 Task: Create a rule from the Recommended list, Task Added to this Project -> add SubTasks in the project AgileMentor with SubTasks Gather and Analyse Requirements , Design and Implement Solution , System Test and UAT , Release to Production / Go Live
Action: Mouse moved to (51, 263)
Screenshot: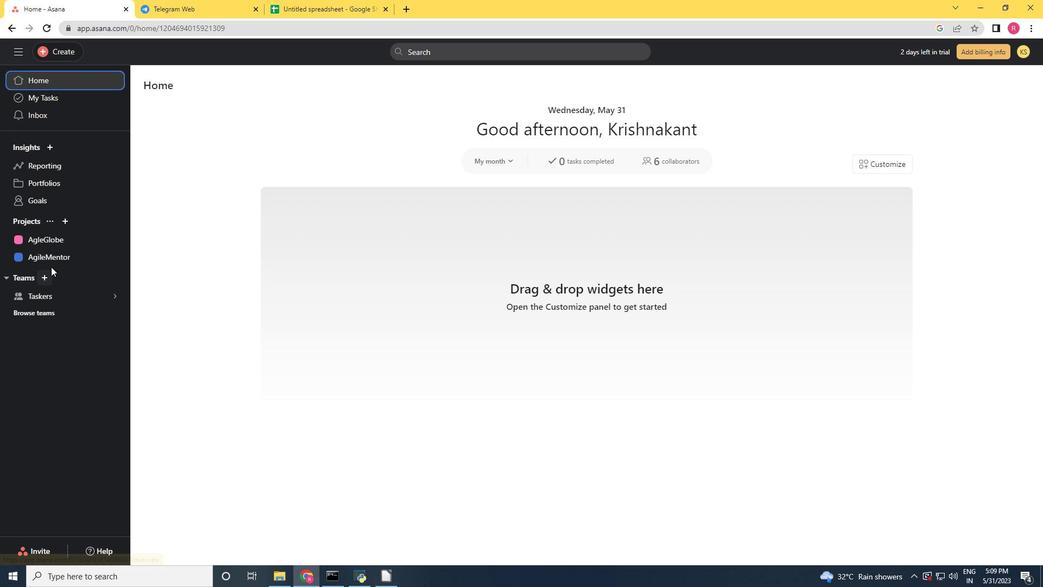 
Action: Mouse pressed left at (51, 263)
Screenshot: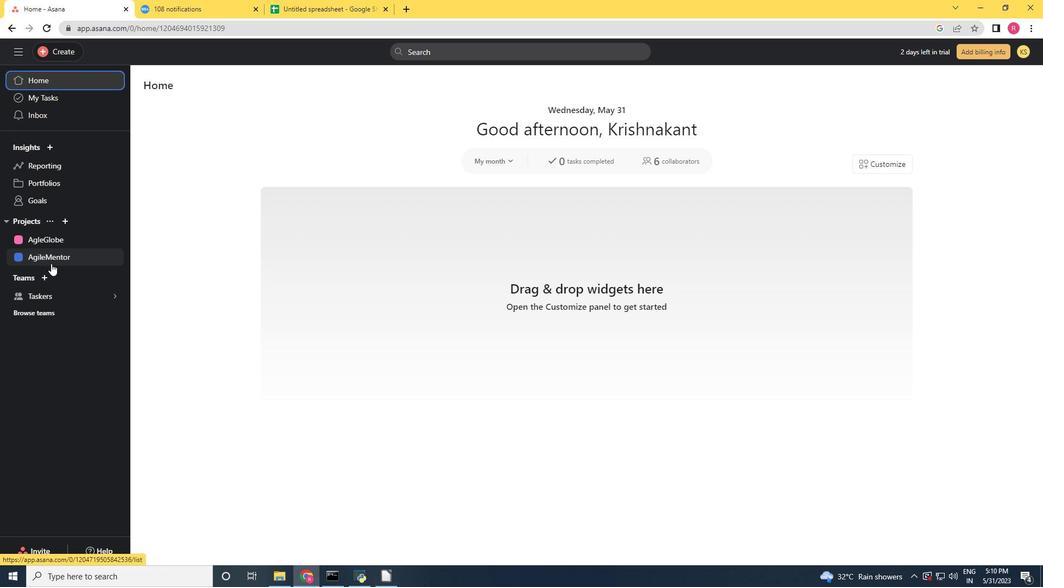
Action: Mouse moved to (1001, 85)
Screenshot: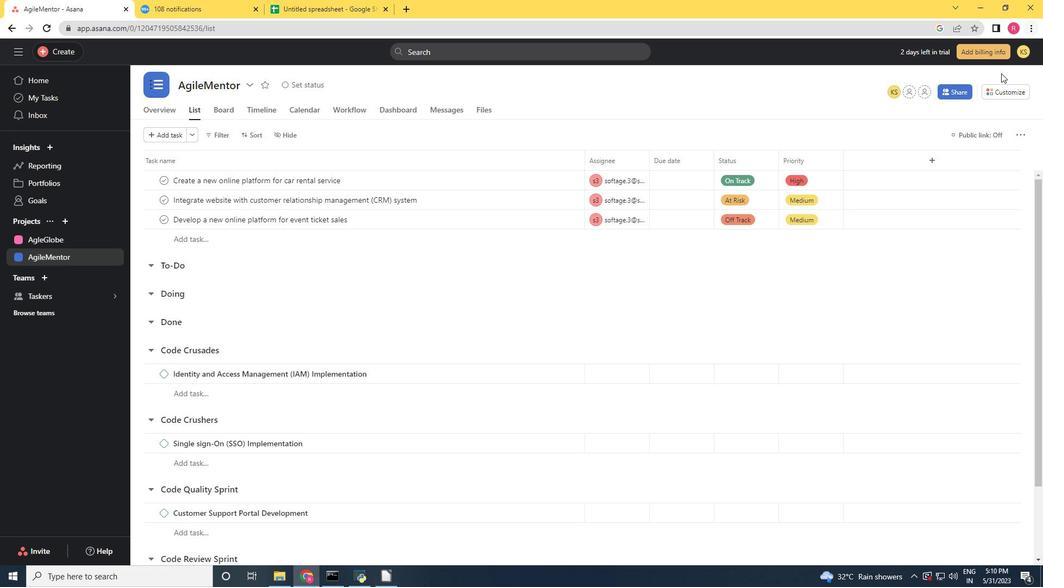
Action: Mouse pressed left at (1001, 85)
Screenshot: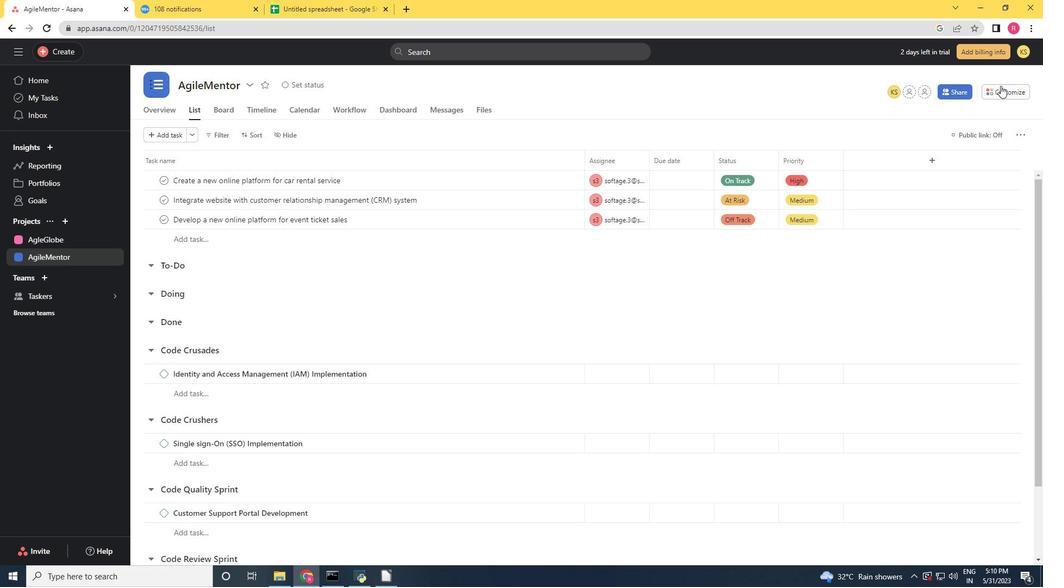 
Action: Mouse moved to (822, 239)
Screenshot: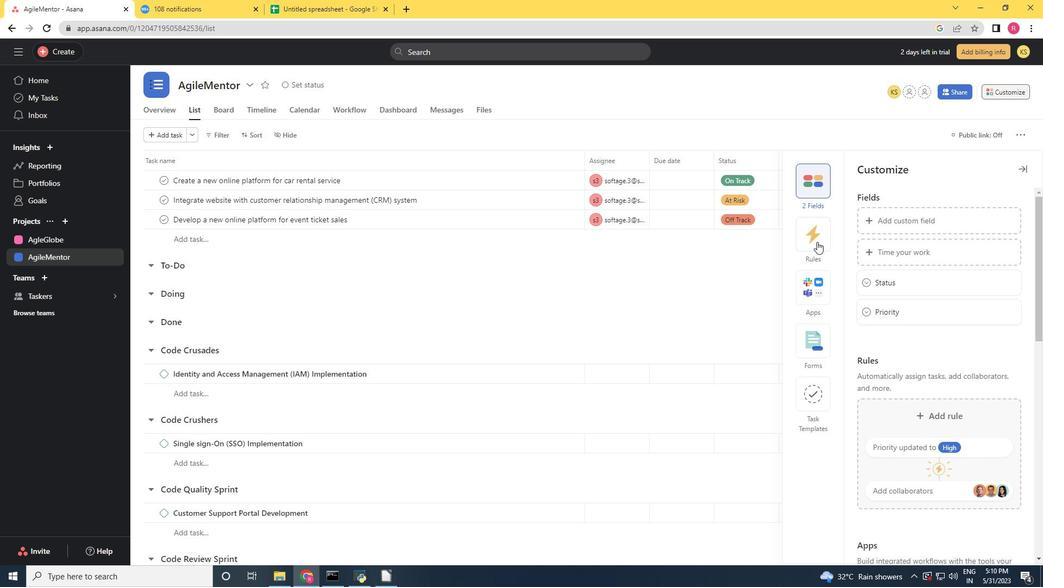 
Action: Mouse pressed left at (822, 239)
Screenshot: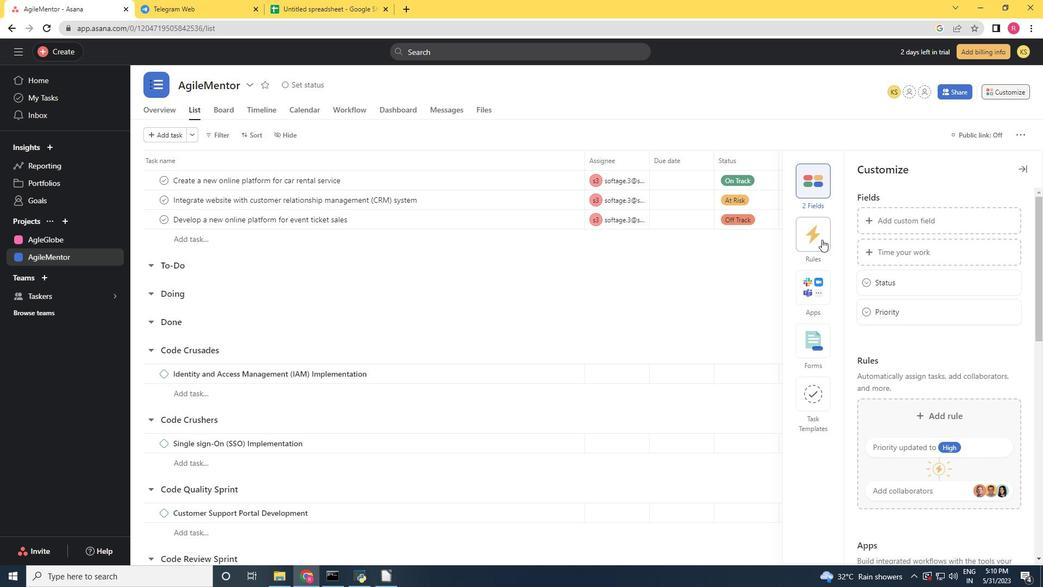 
Action: Mouse moved to (898, 240)
Screenshot: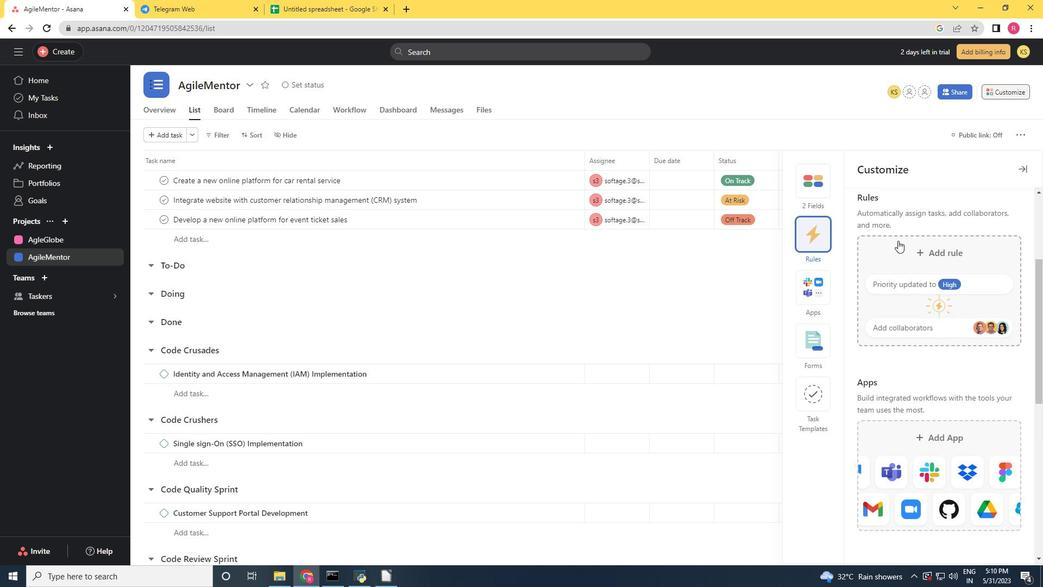 
Action: Mouse pressed left at (898, 240)
Screenshot: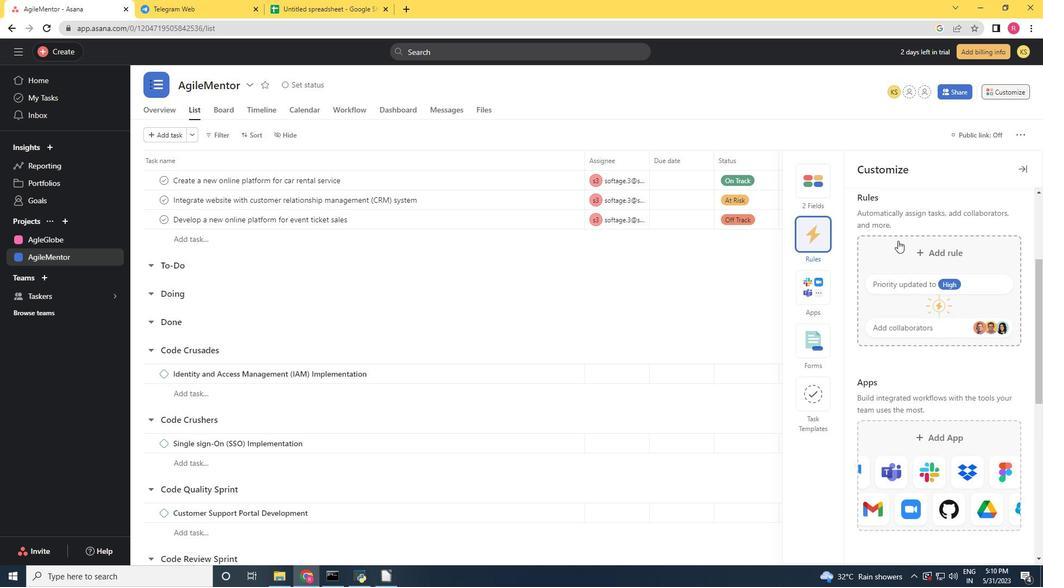 
Action: Mouse moved to (762, 188)
Screenshot: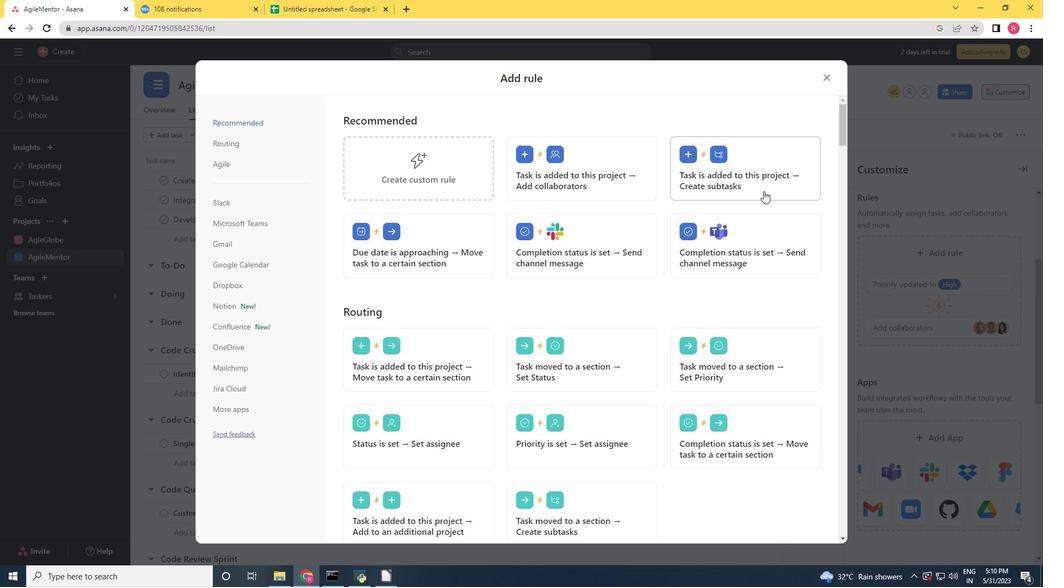 
Action: Mouse pressed left at (762, 188)
Screenshot: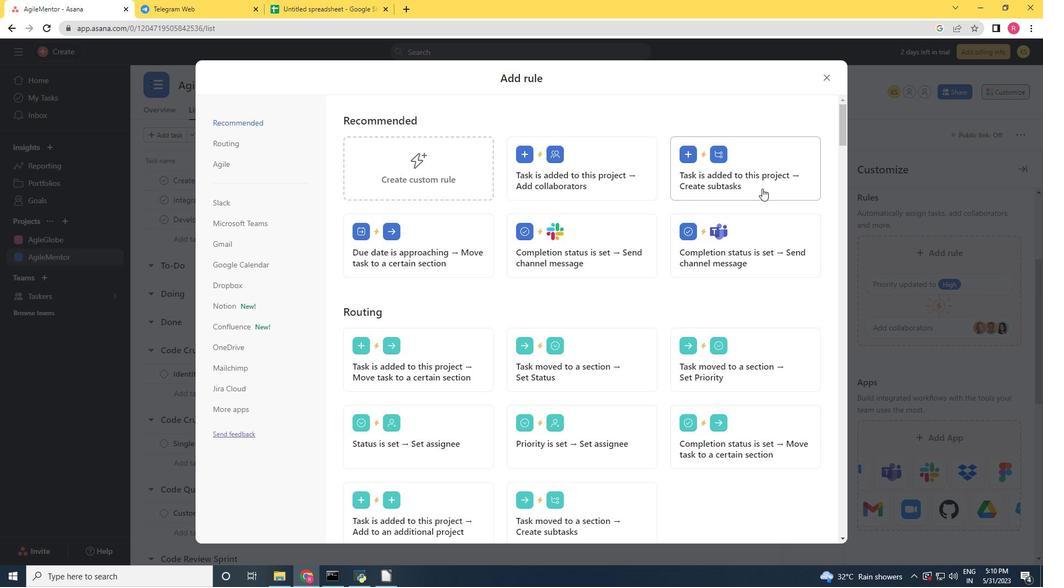 
Action: Mouse moved to (762, 188)
Screenshot: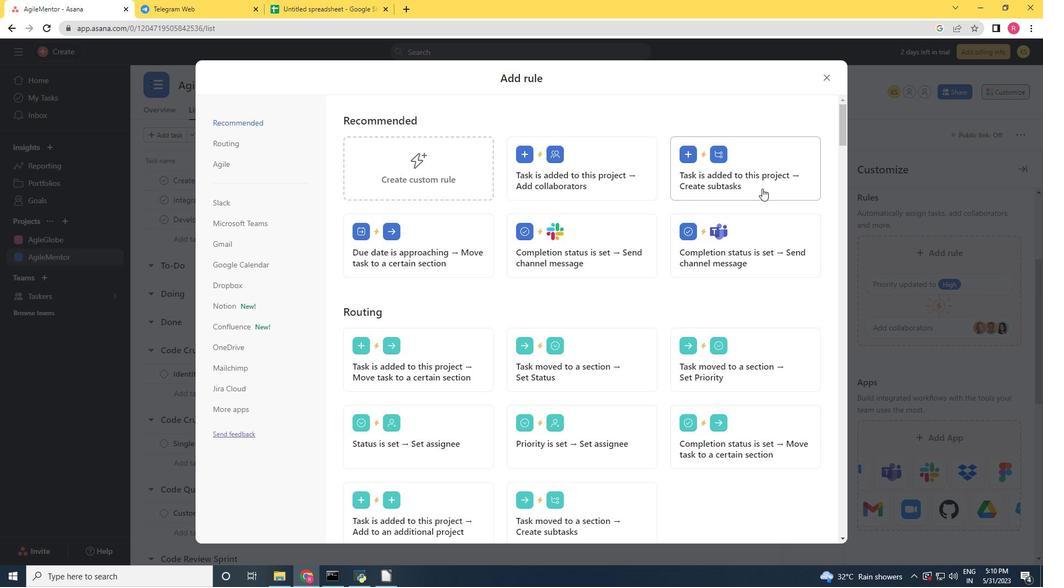 
Action: Key pressed <Key.shift><Key.shift><Key.shift><Key.shift><Key.shift><Key.shift><Key.shift>Gather<Key.space><Key.shift><Key.shift><Key.shift>Taskes<Key.space><Key.backspace><Key.backspace><Key.backspace>s<Key.backspace><Key.backspace><Key.backspace><Key.backspace><Key.backspace>and<Key.space><Key.shift>Analyse<Key.space><Key.shift>Requirements<Key.space><Key.enter><Key.shift>Design<Key.space>and<Key.space><Key.shift><Key.shift><Key.shift><Key.shift>Implements<Key.space><Key.backspace><Key.backspace><Key.space><Key.shift>Soluty<Key.backspace><Key.backspace>tion<Key.space><Key.enter><Key.shift>System<Key.space><Key.shift>Test<Key.space>amf<Key.backspace><Key.backspace>nd<Key.space><Key.shift>UAT<Key.space><Key.enter><Key.shift><Key.shift>Release<Key.space>to<Key.space><Key.shift>Production<Key.space>/<Key.space><Key.shift>Go<Key.space><Key.shift><Key.shift><Key.shift><Key.shift><Key.shift><Key.shift><Key.shift><Key.shift>Live
Screenshot: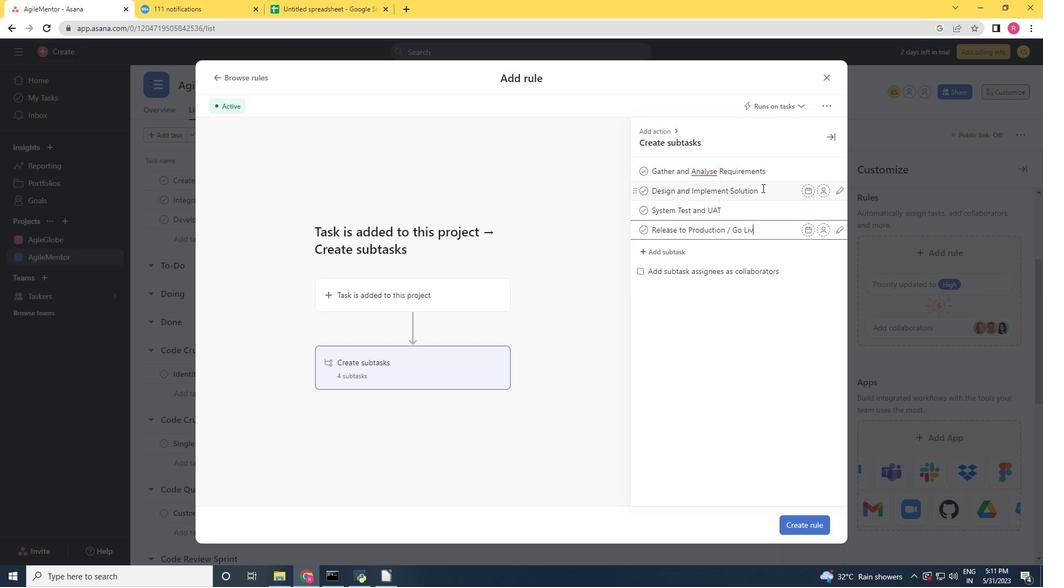 
Action: Mouse moved to (805, 524)
Screenshot: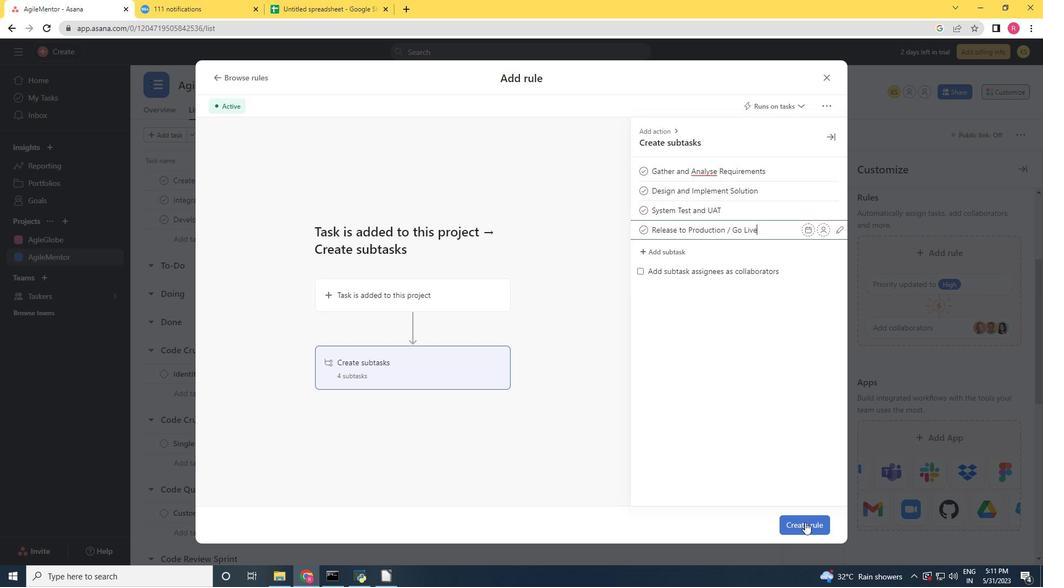 
Action: Mouse pressed left at (805, 524)
Screenshot: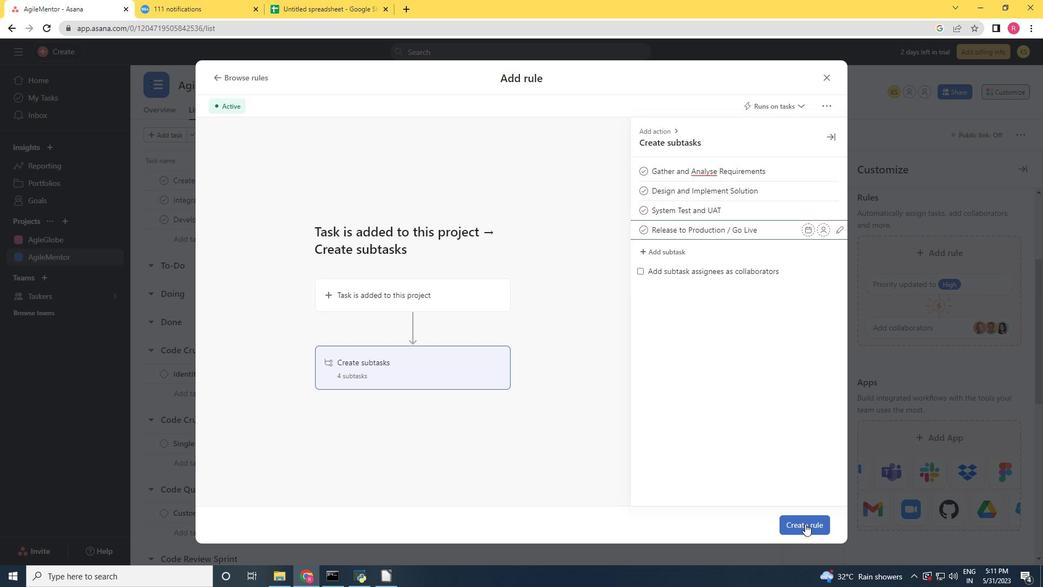 
Action: Mouse moved to (744, 463)
Screenshot: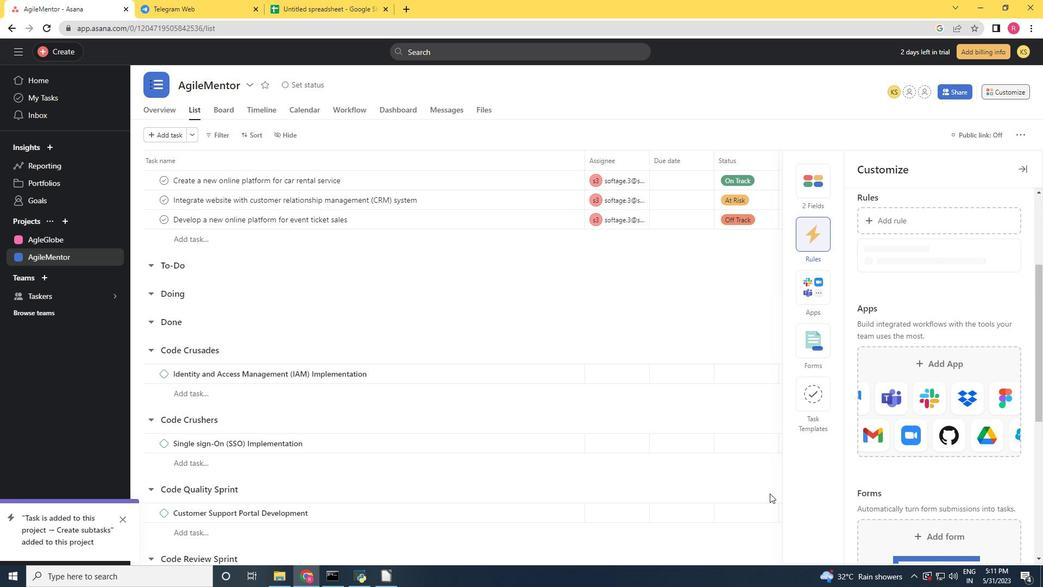 
